Task: Choose the host language as Hindi.
Action: Mouse moved to (778, 114)
Screenshot: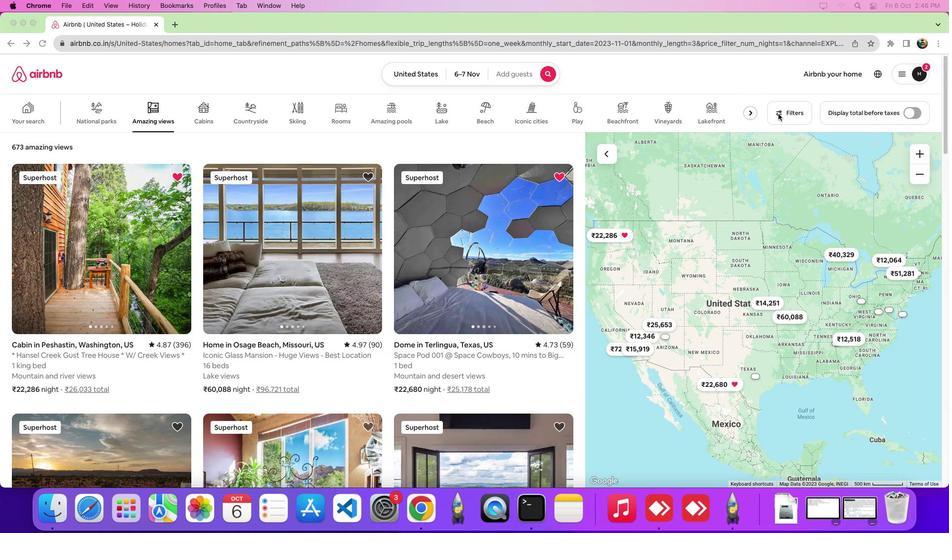 
Action: Mouse pressed left at (778, 114)
Screenshot: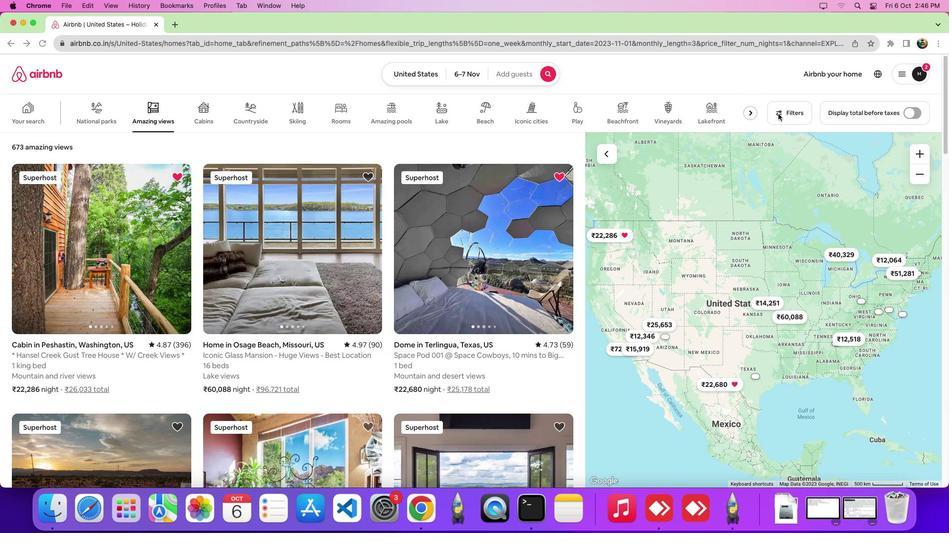 
Action: Mouse pressed left at (778, 114)
Screenshot: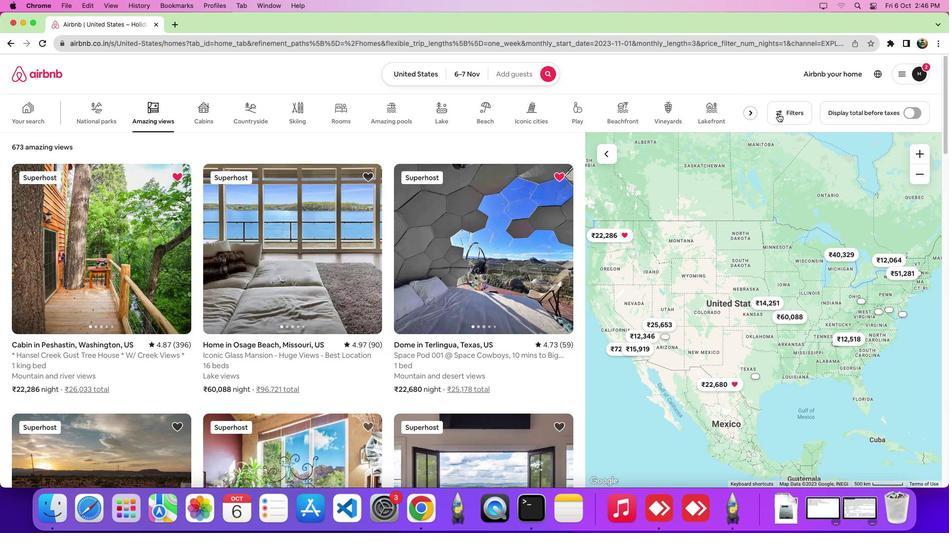 
Action: Mouse moved to (372, 177)
Screenshot: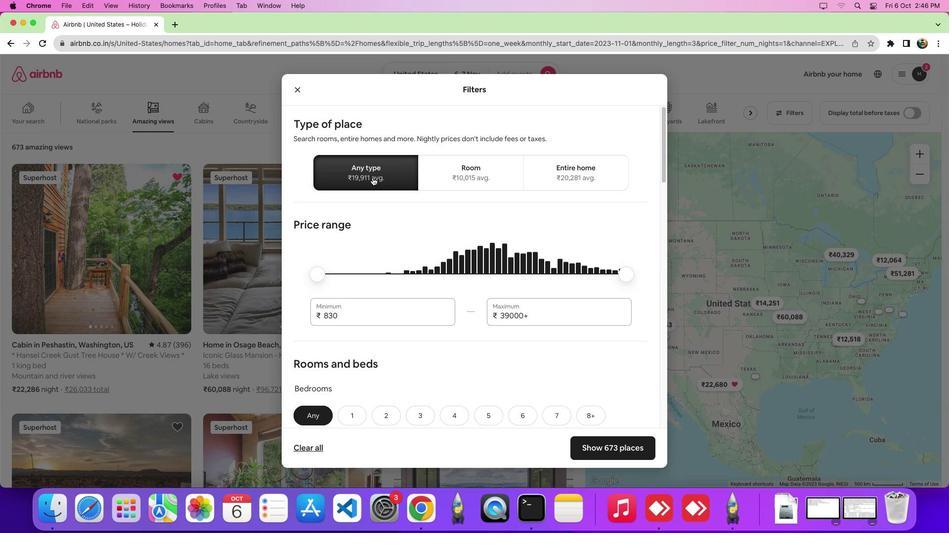 
Action: Mouse pressed left at (372, 177)
Screenshot: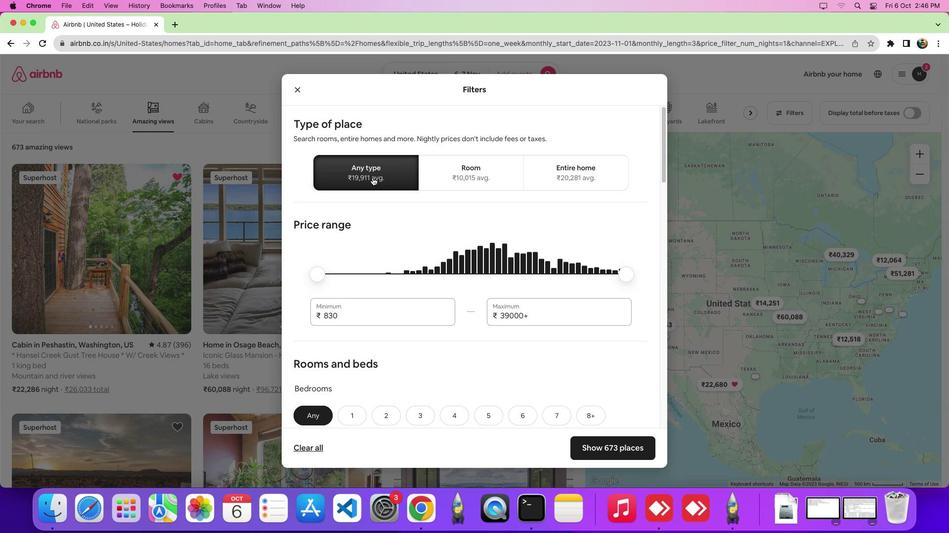 
Action: Mouse moved to (470, 346)
Screenshot: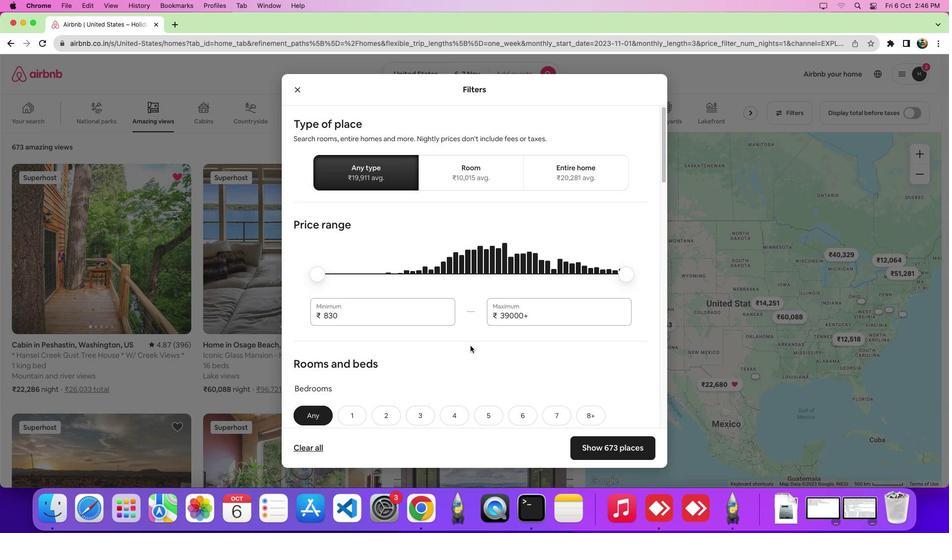 
Action: Mouse scrolled (470, 346) with delta (0, 0)
Screenshot: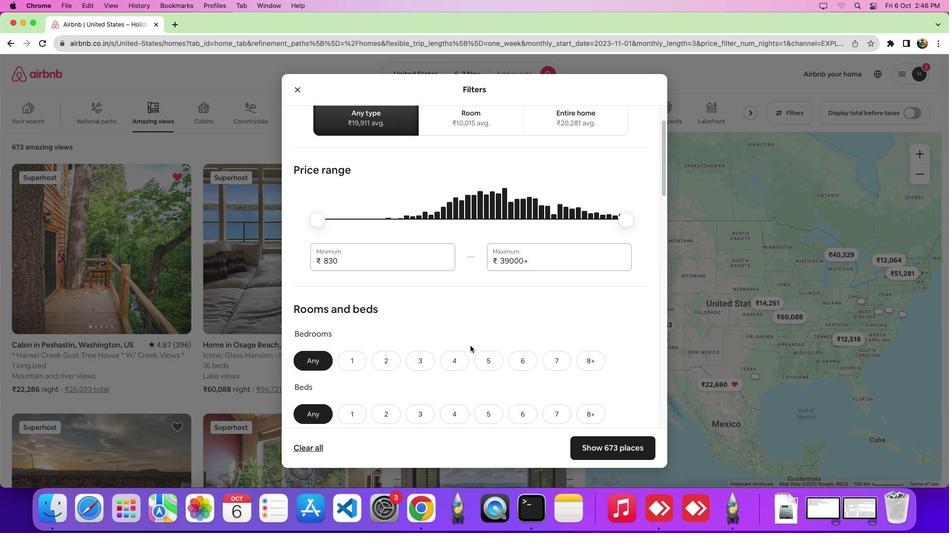 
Action: Mouse scrolled (470, 346) with delta (0, 0)
Screenshot: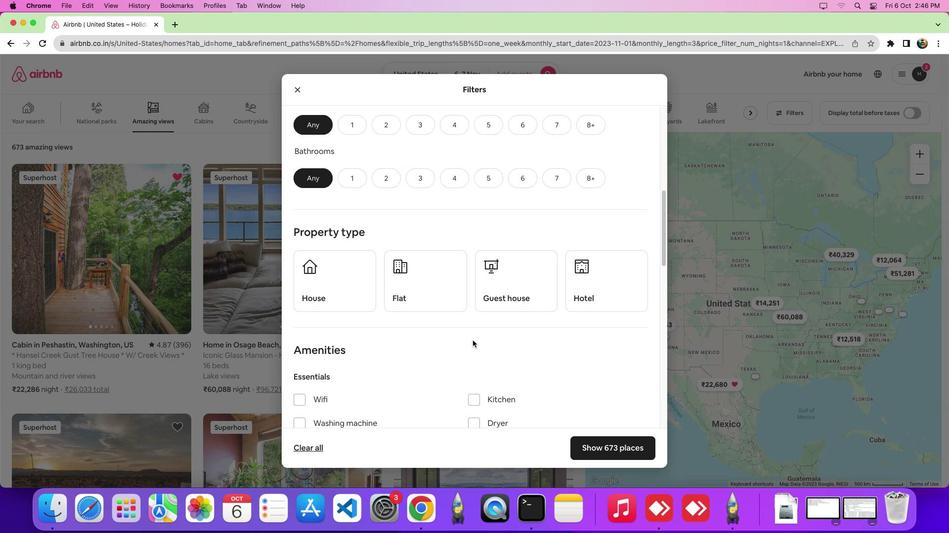 
Action: Mouse scrolled (470, 346) with delta (0, -4)
Screenshot: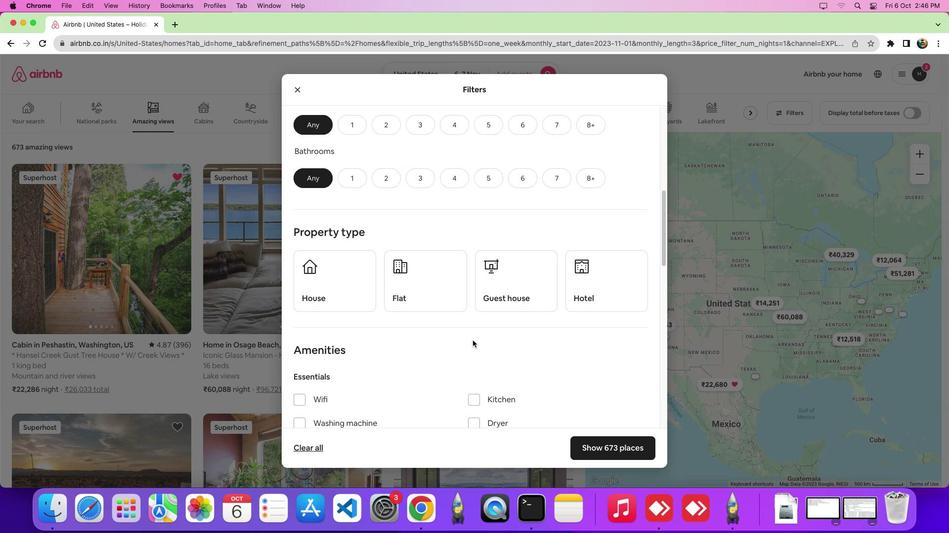 
Action: Mouse scrolled (470, 346) with delta (0, -6)
Screenshot: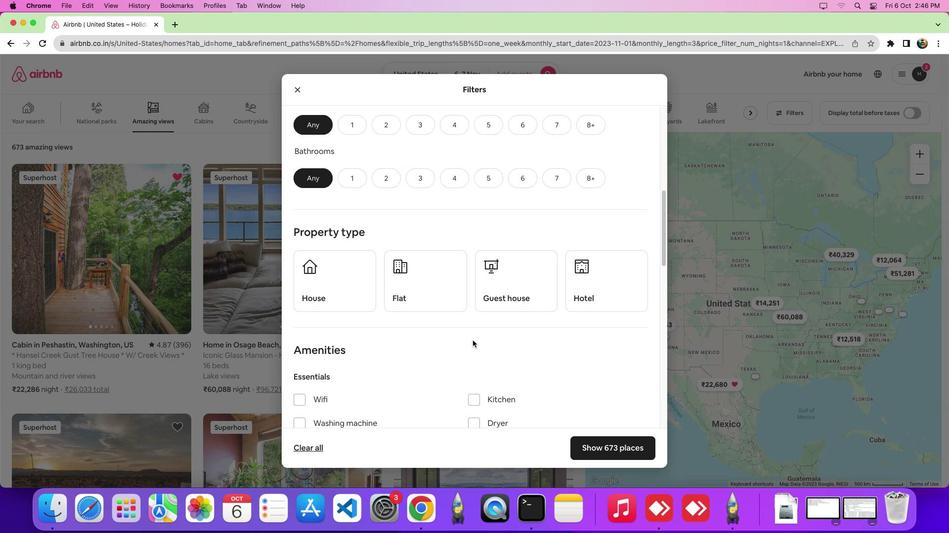 
Action: Mouse scrolled (470, 346) with delta (0, -7)
Screenshot: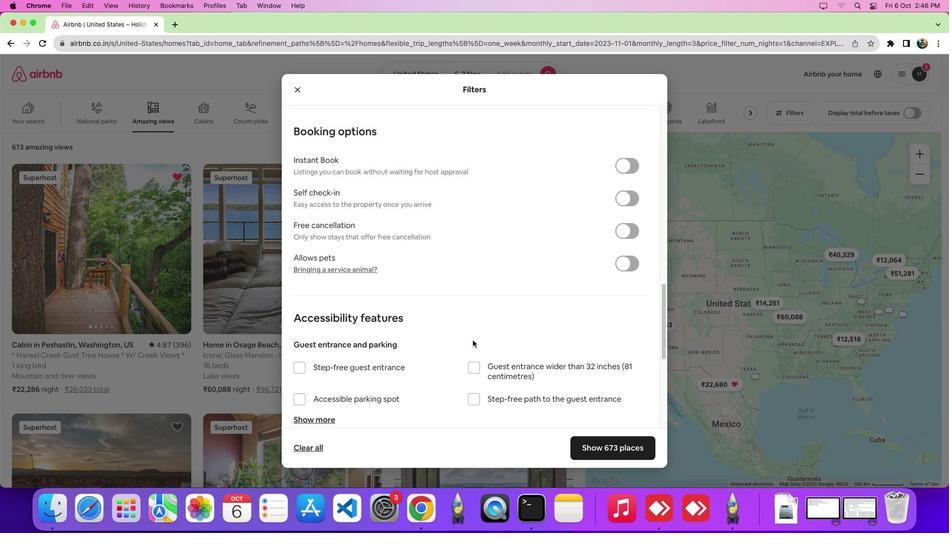 
Action: Mouse moved to (473, 341)
Screenshot: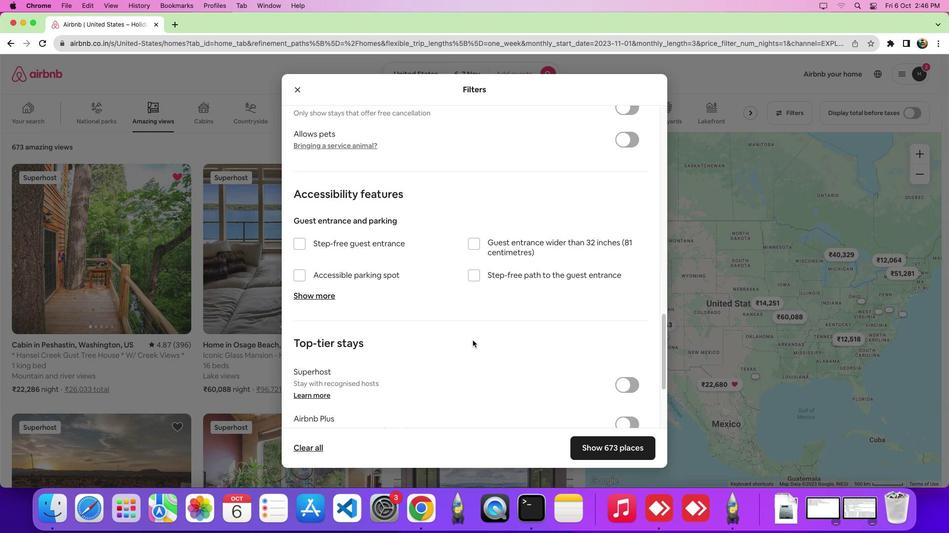 
Action: Mouse scrolled (473, 341) with delta (0, 0)
Screenshot: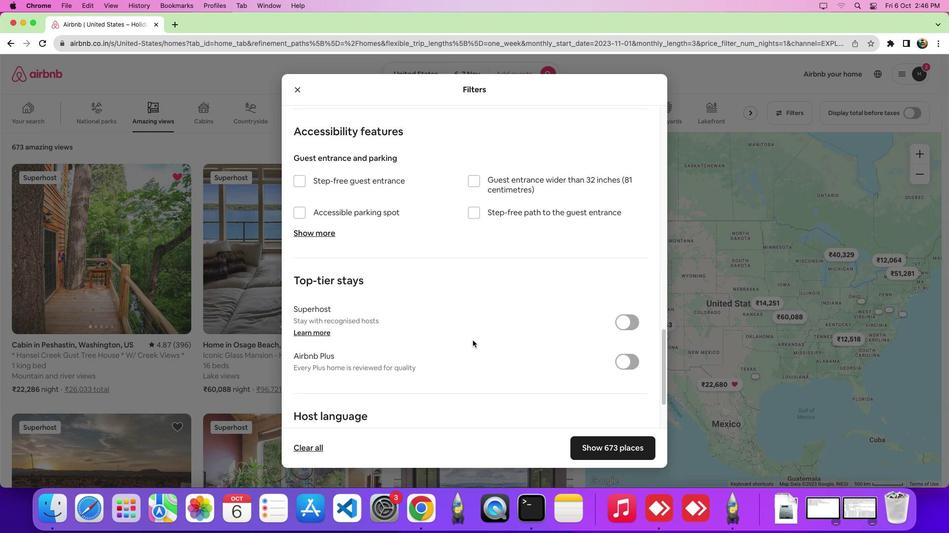
Action: Mouse scrolled (473, 341) with delta (0, 0)
Screenshot: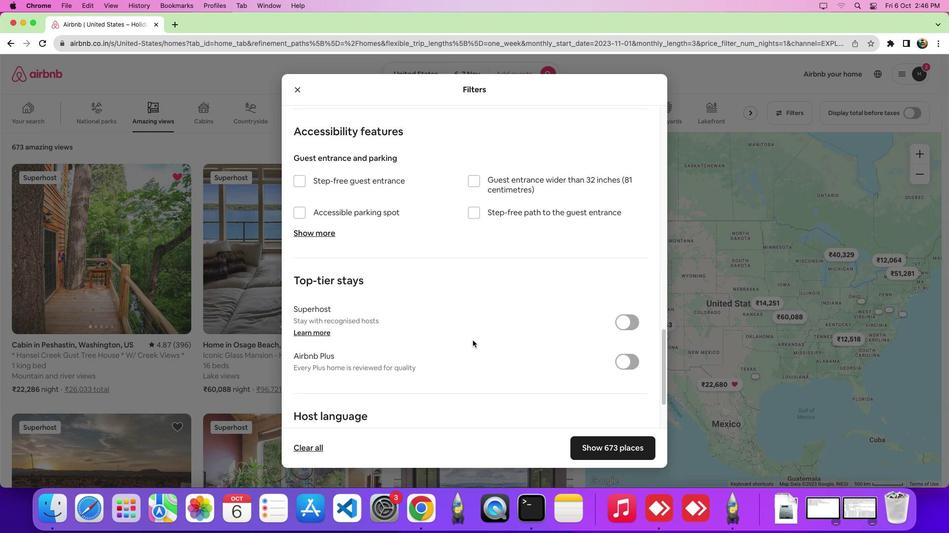 
Action: Mouse scrolled (473, 341) with delta (0, -4)
Screenshot: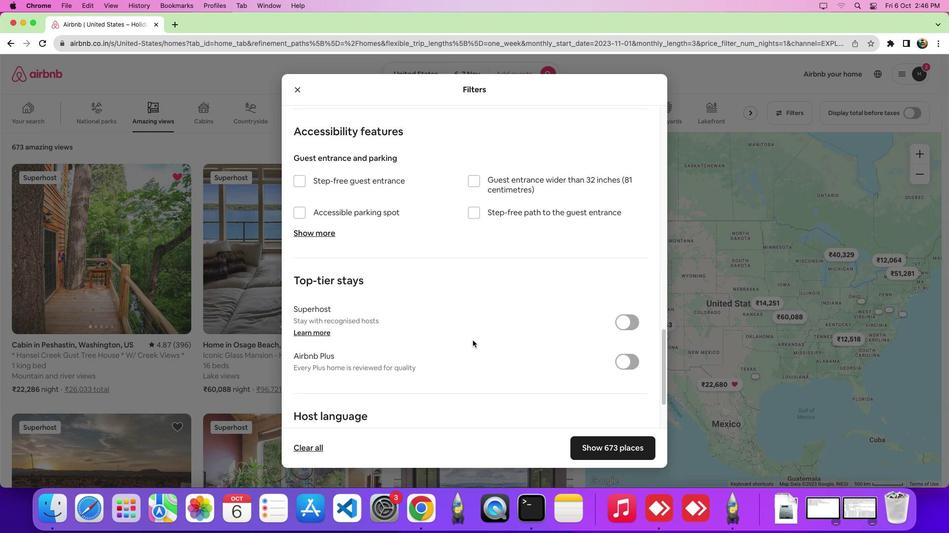 
Action: Mouse scrolled (473, 341) with delta (0, -6)
Screenshot: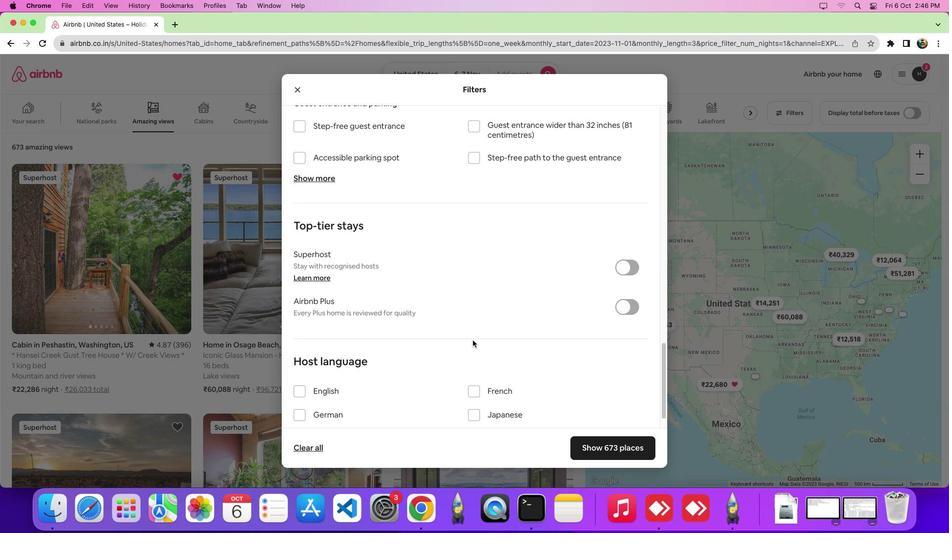 
Action: Mouse scrolled (473, 341) with delta (0, -7)
Screenshot: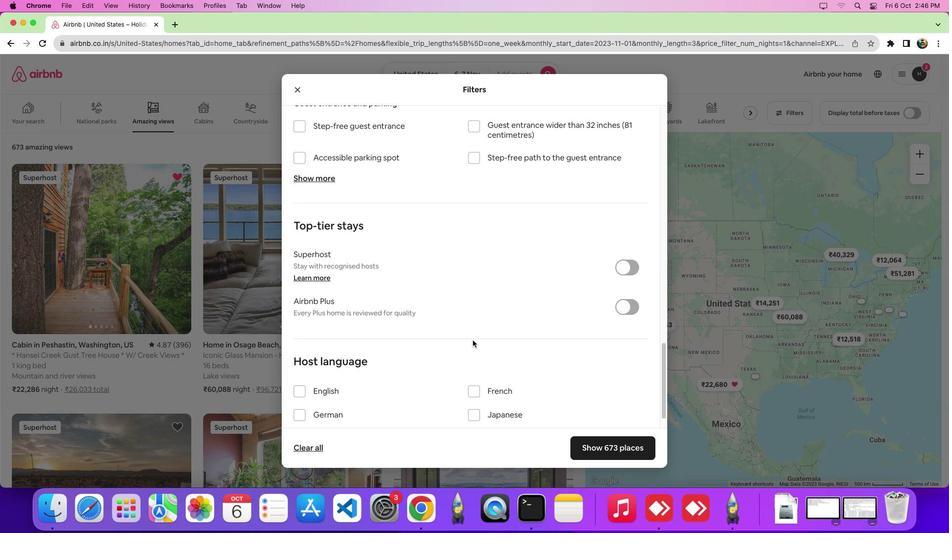 
Action: Mouse moved to (318, 403)
Screenshot: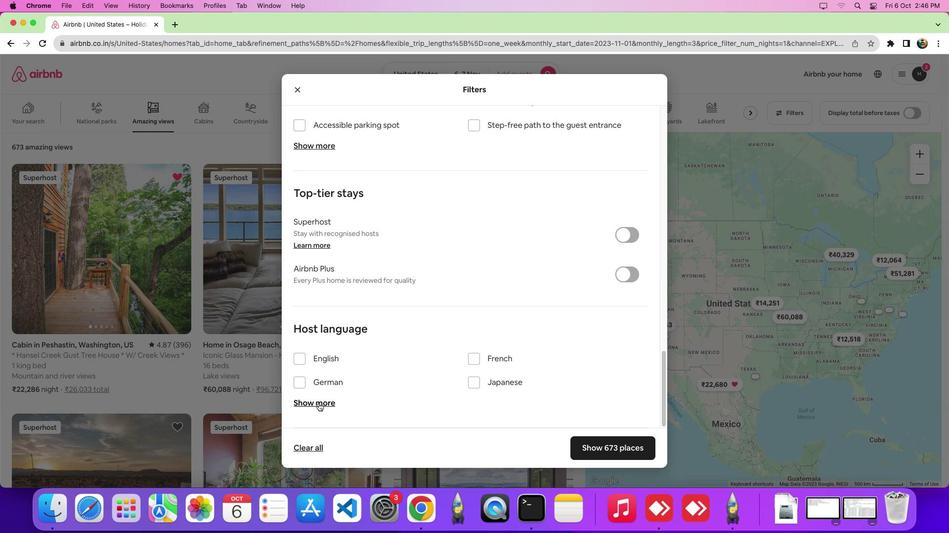 
Action: Mouse pressed left at (318, 403)
Screenshot: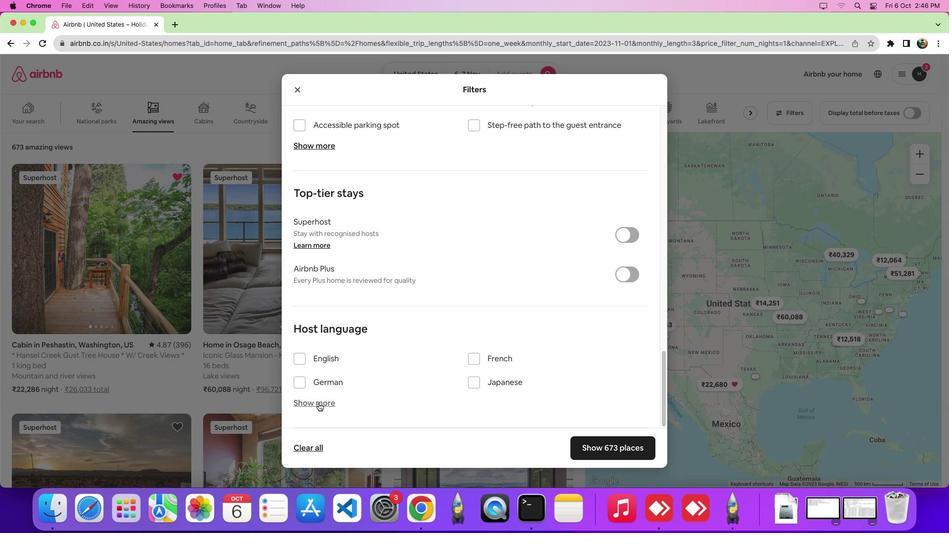 
Action: Mouse moved to (471, 400)
Screenshot: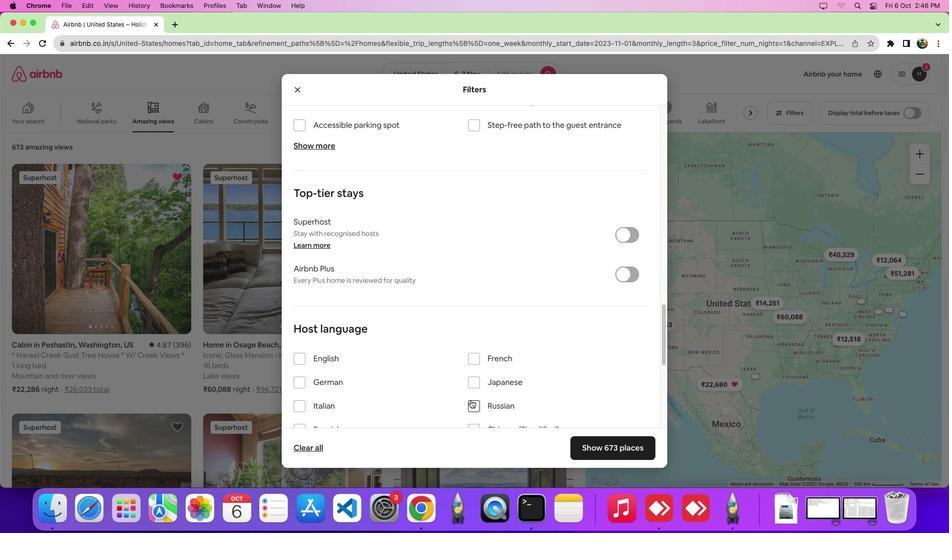 
Action: Mouse scrolled (471, 400) with delta (0, 0)
Screenshot: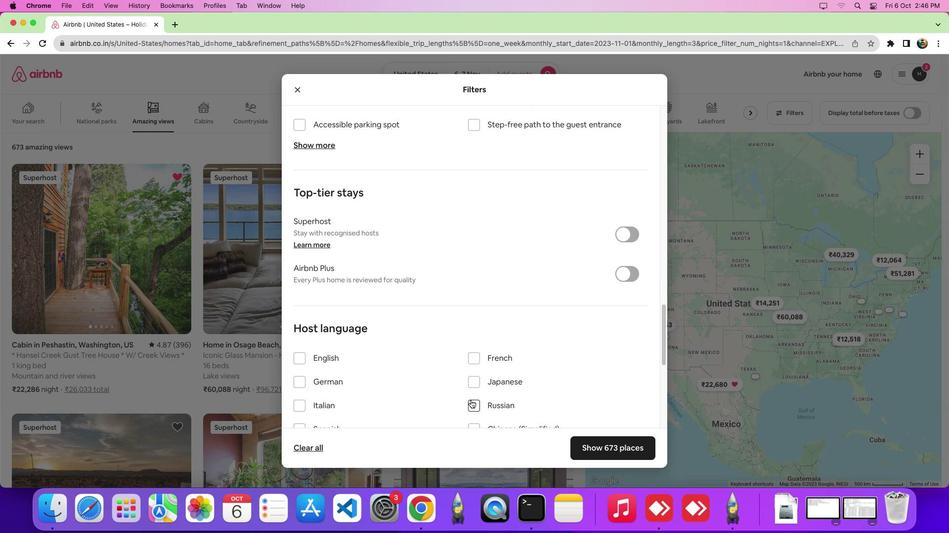
Action: Mouse scrolled (471, 400) with delta (0, 0)
Screenshot: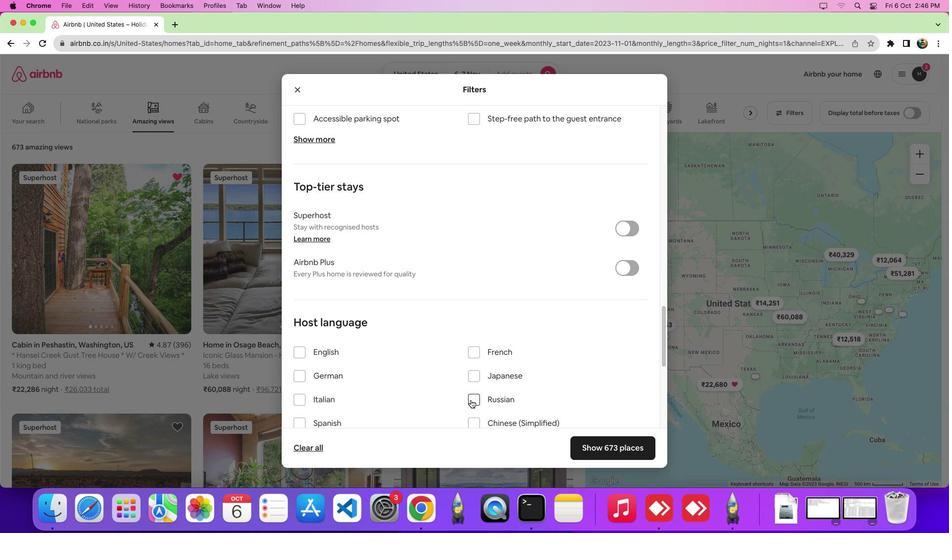 
Action: Mouse scrolled (471, 400) with delta (0, 0)
Screenshot: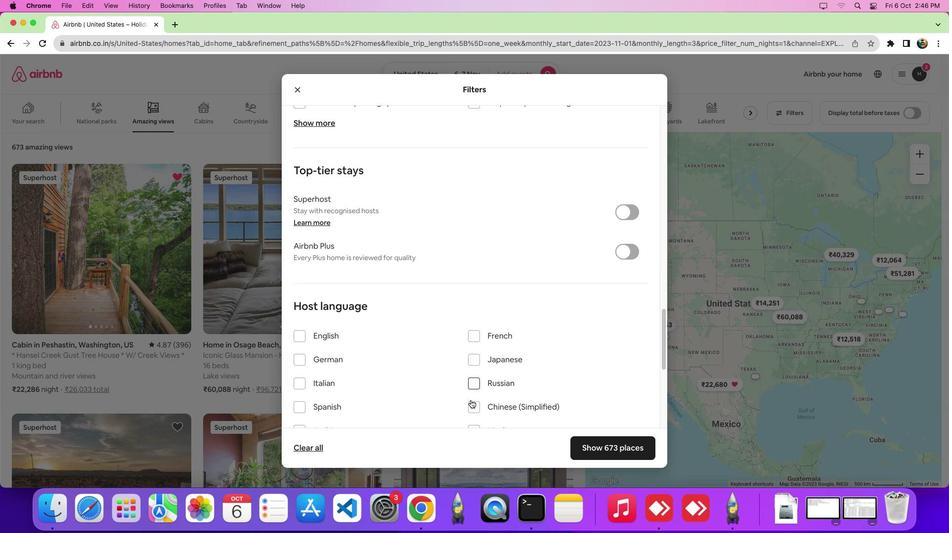
Action: Mouse scrolled (471, 400) with delta (0, -2)
Screenshot: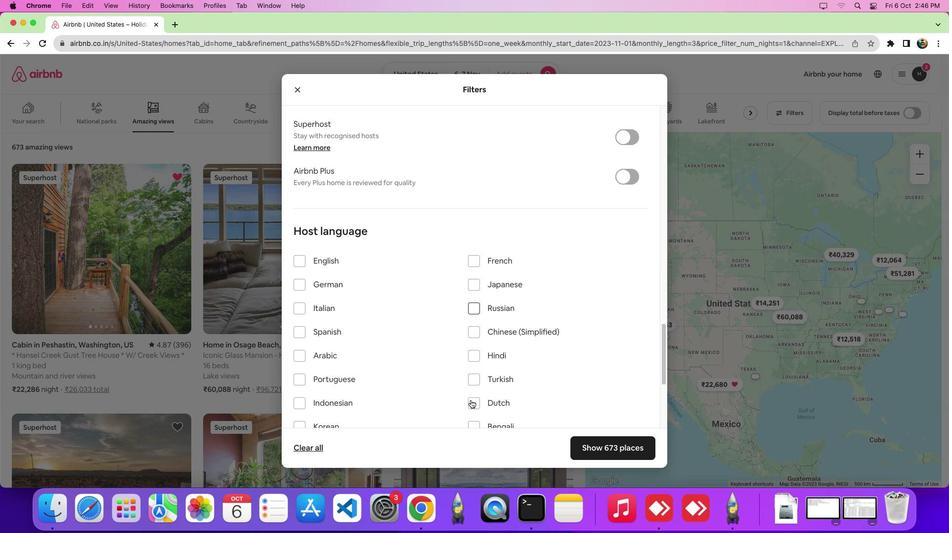 
Action: Mouse scrolled (471, 400) with delta (0, -2)
Screenshot: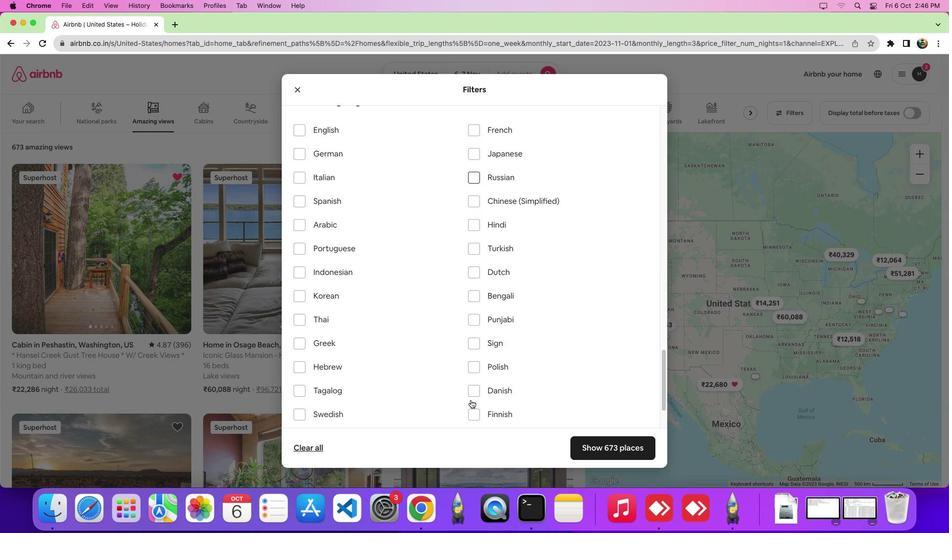 
Action: Mouse moved to (473, 164)
Screenshot: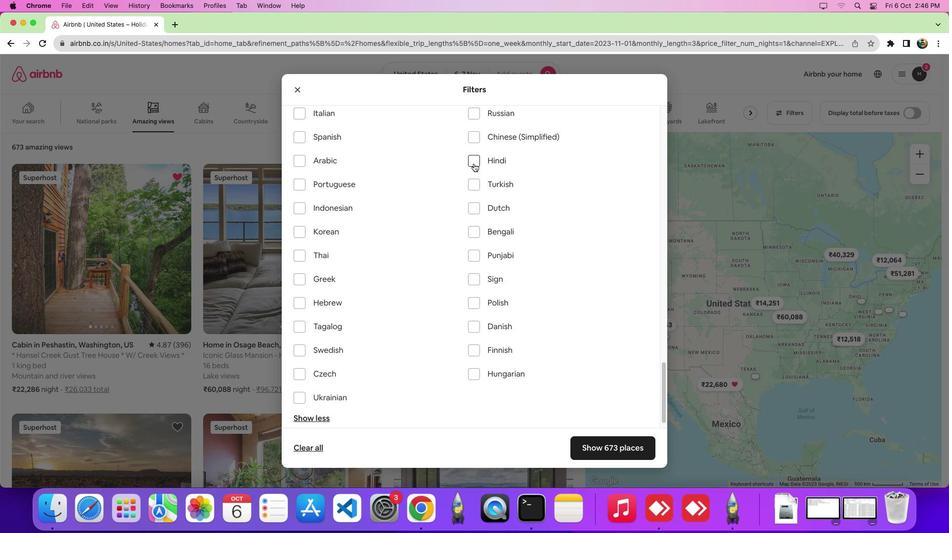 
Action: Mouse pressed left at (473, 164)
Screenshot: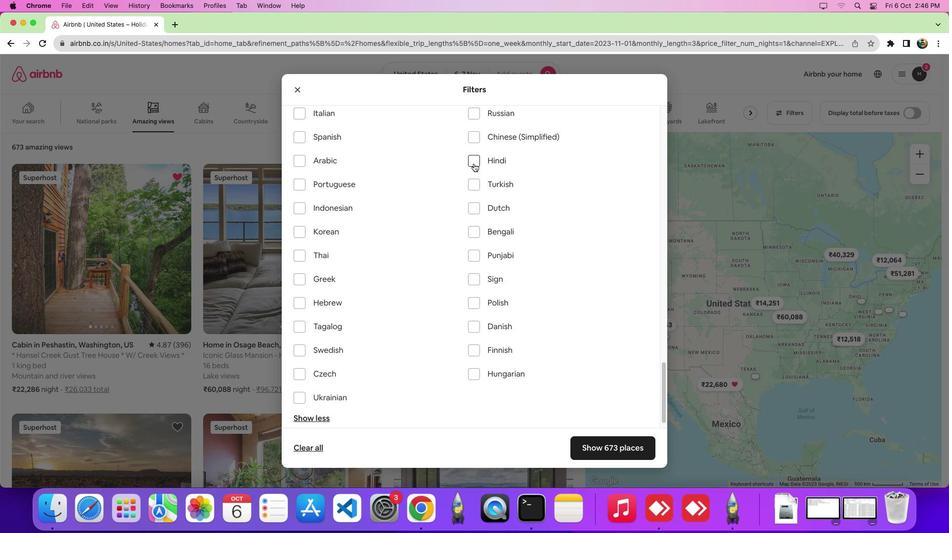 
